 Task: Select Create Collection From Text
Action: Mouse moved to (228, 199)
Screenshot: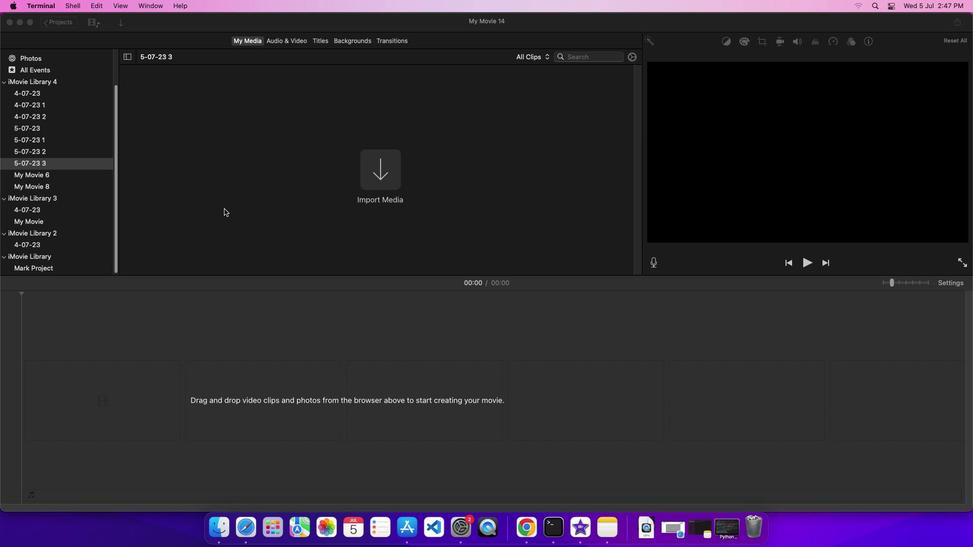 
Action: Mouse pressed left at (228, 199)
Screenshot: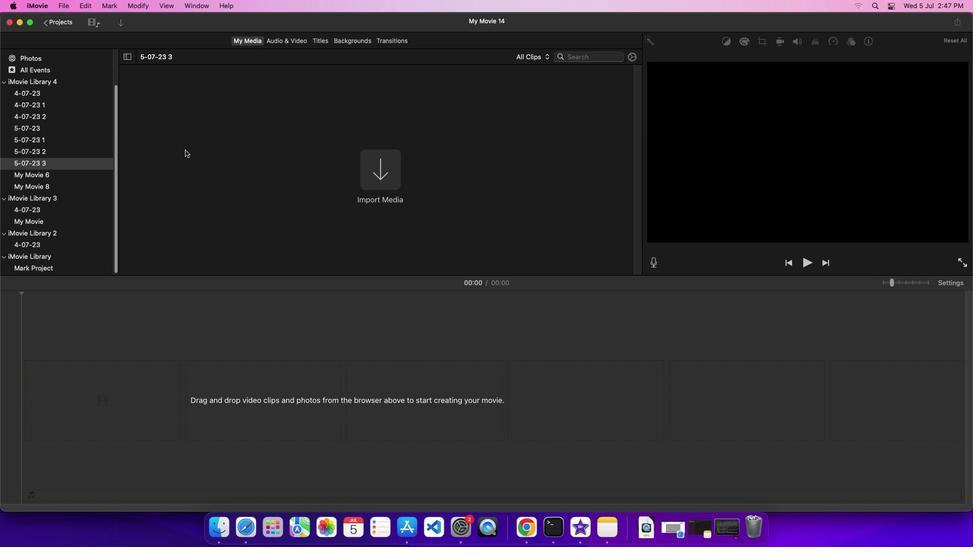 
Action: Mouse moved to (33, 24)
Screenshot: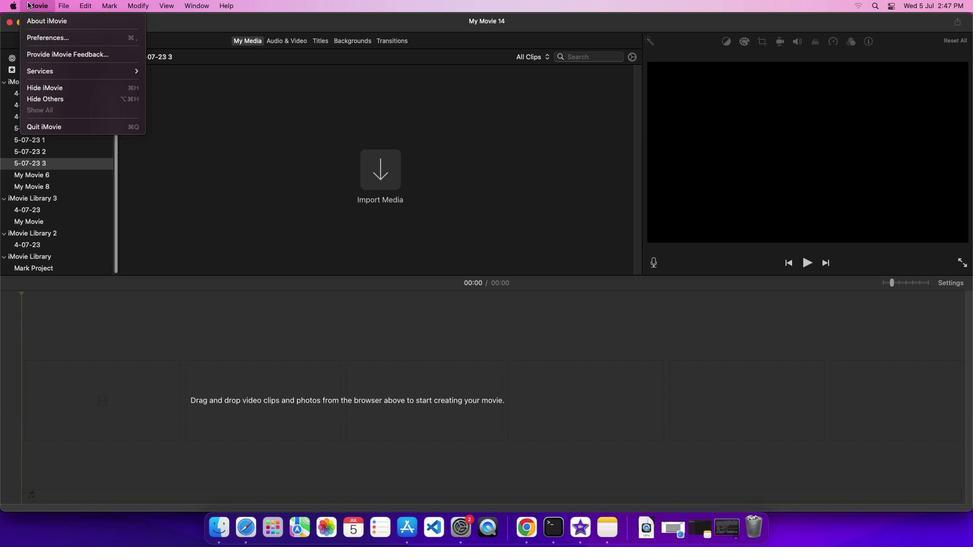 
Action: Mouse pressed left at (33, 24)
Screenshot: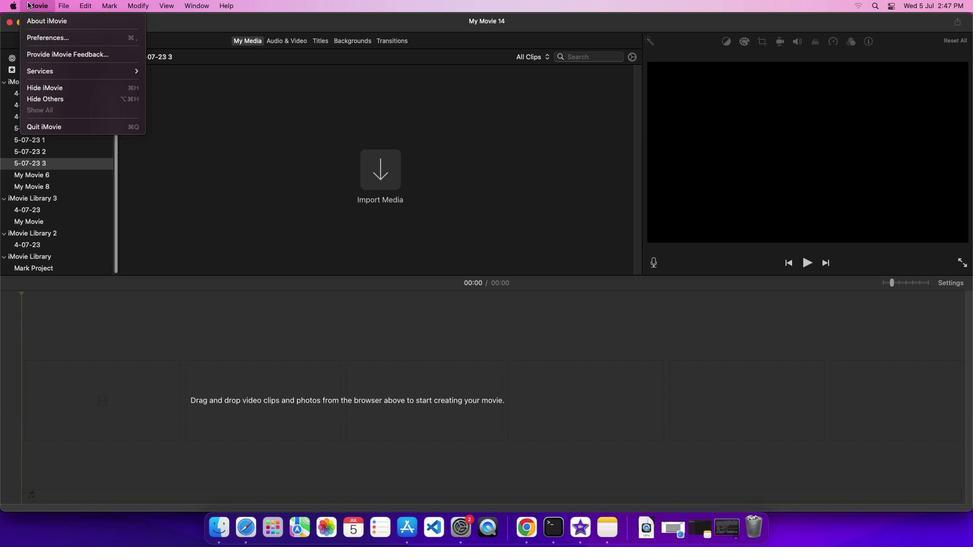 
Action: Mouse moved to (64, 82)
Screenshot: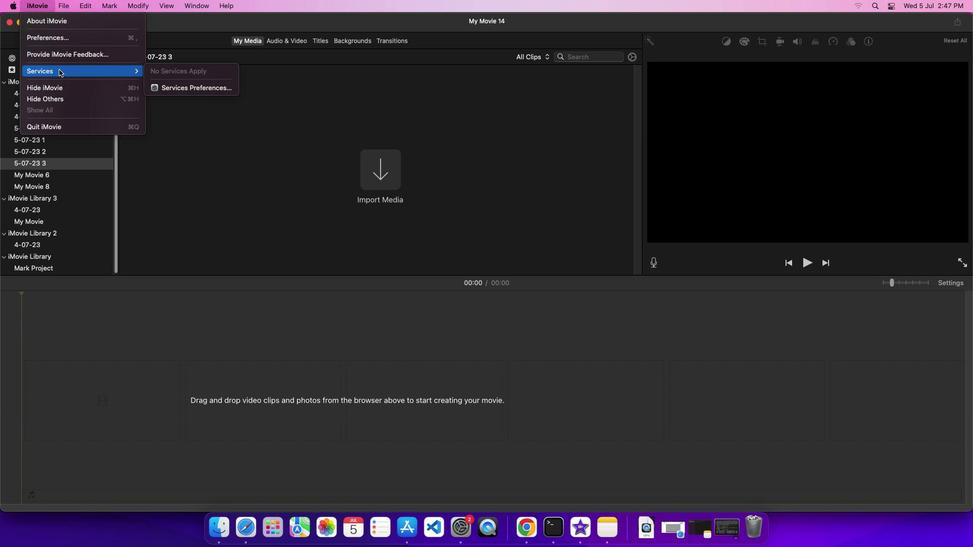
Action: Mouse pressed left at (64, 82)
Screenshot: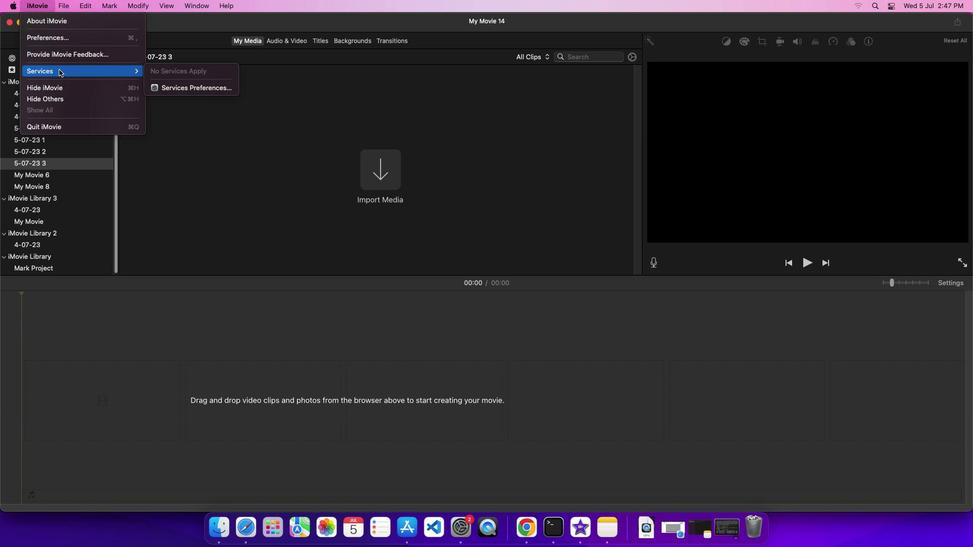 
Action: Mouse moved to (176, 95)
Screenshot: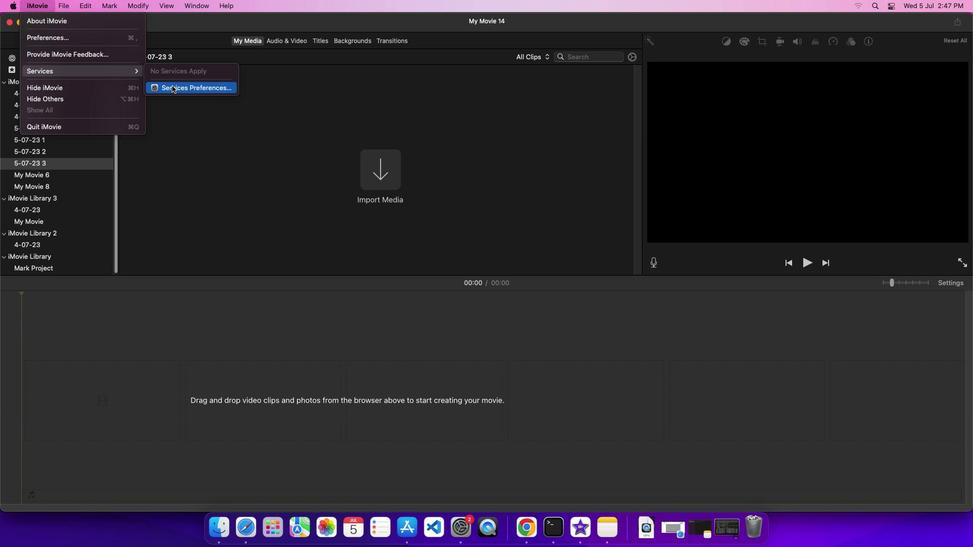 
Action: Mouse pressed left at (176, 95)
Screenshot: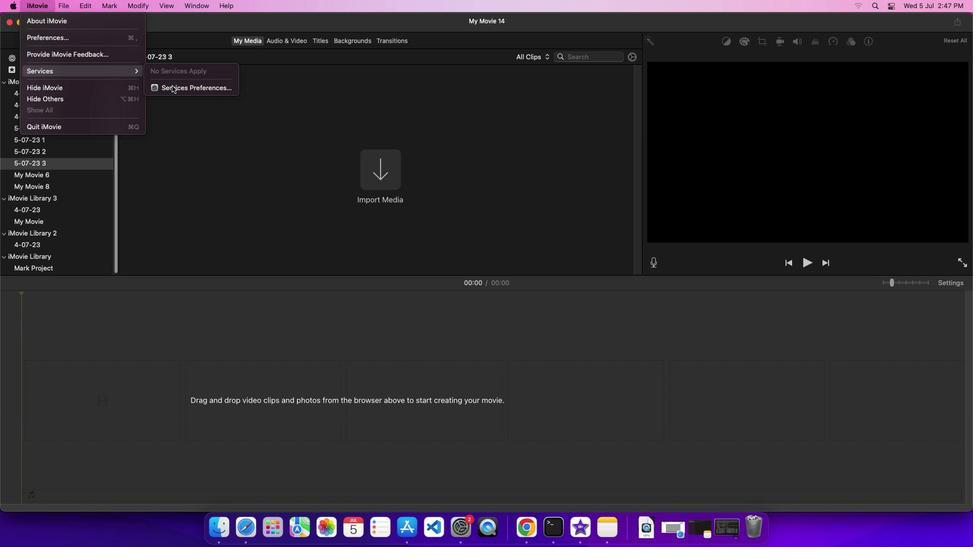 
Action: Mouse moved to (638, 227)
Screenshot: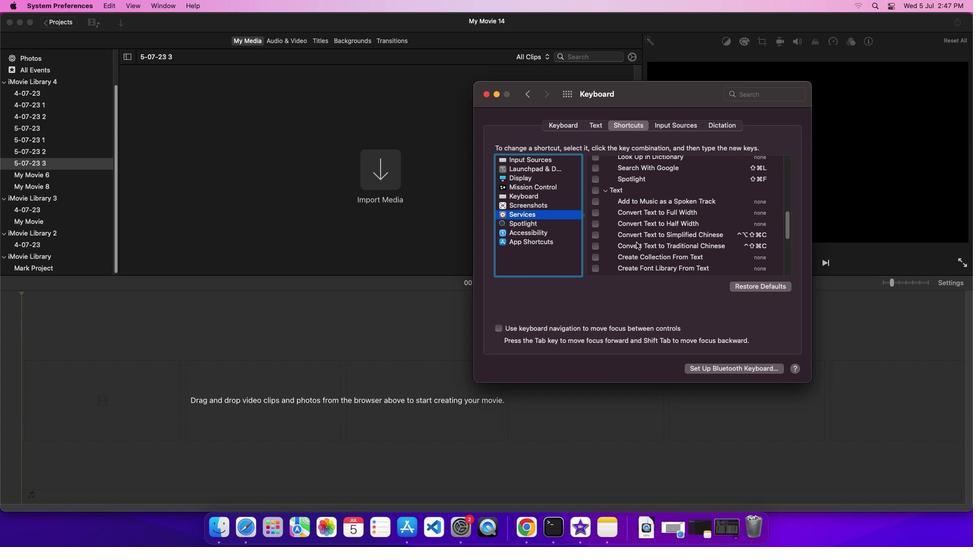 
Action: Mouse scrolled (638, 227) with delta (5, 22)
Screenshot: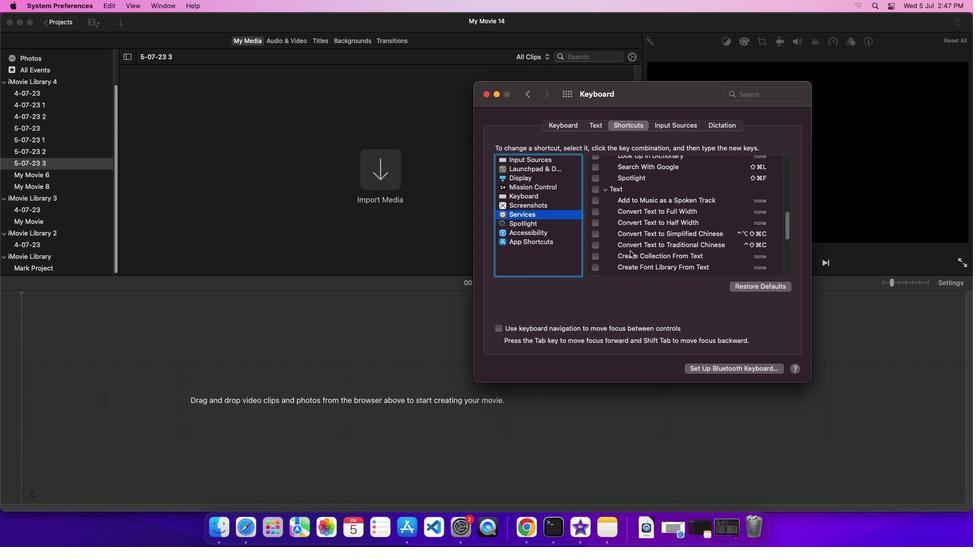 
Action: Mouse moved to (598, 239)
Screenshot: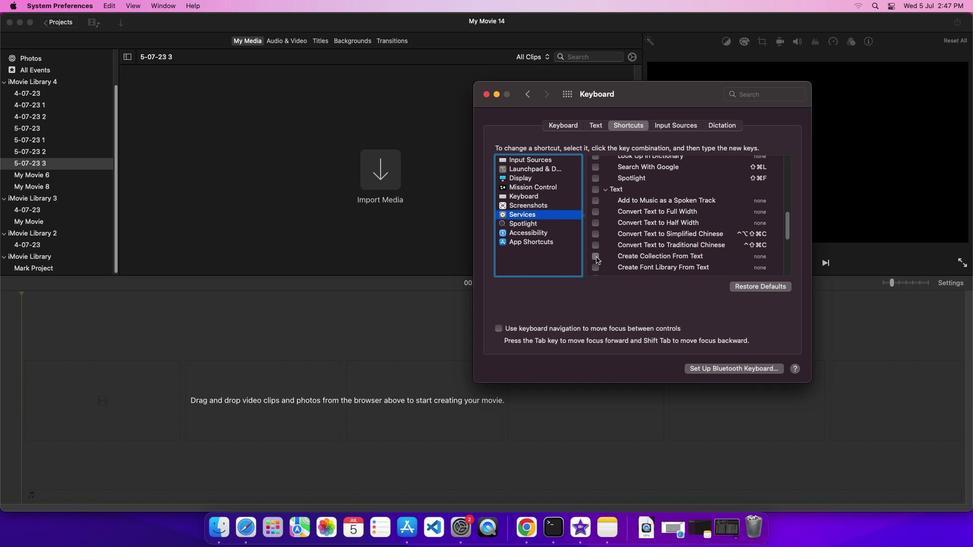 
Action: Mouse pressed left at (598, 239)
Screenshot: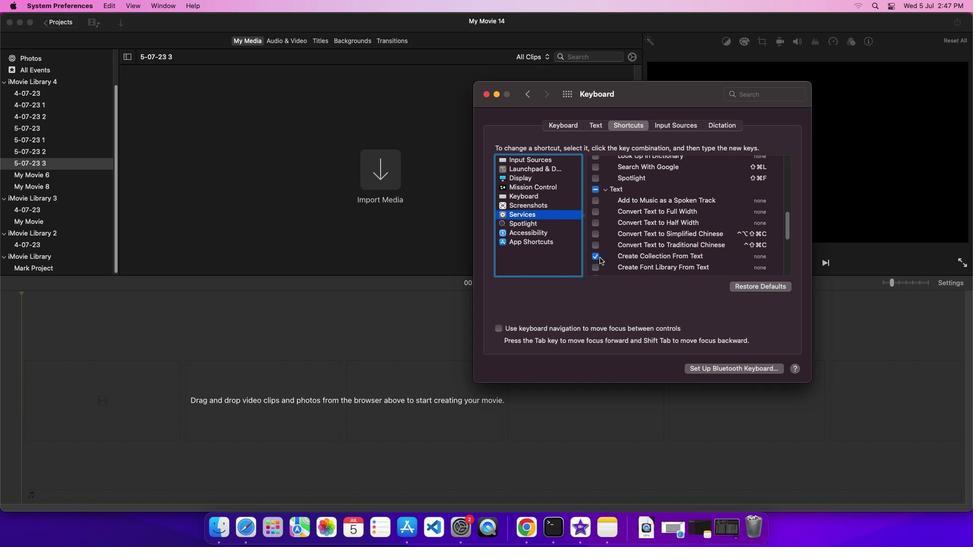 
Action: Mouse moved to (636, 244)
Screenshot: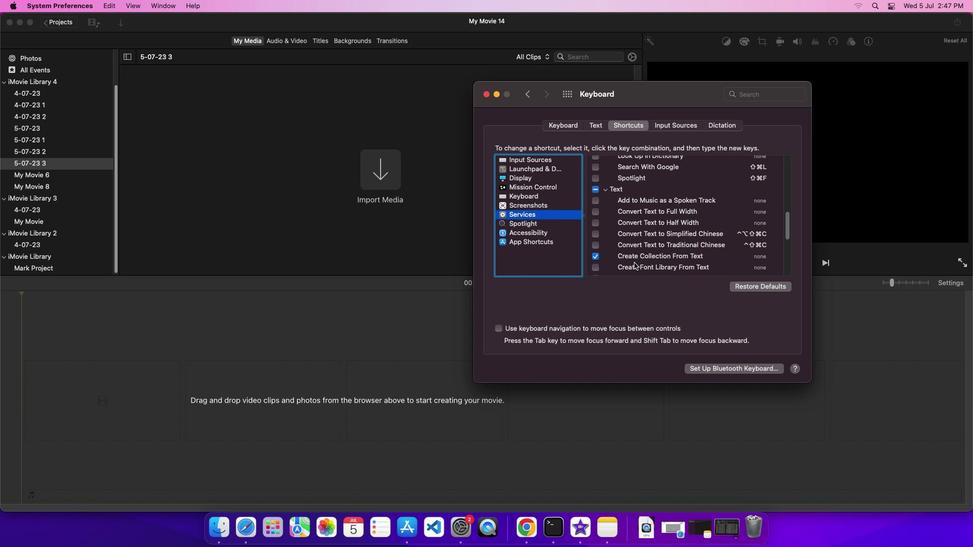 
